 Task: Add snippet "computer".
Action: Mouse moved to (657, 175)
Screenshot: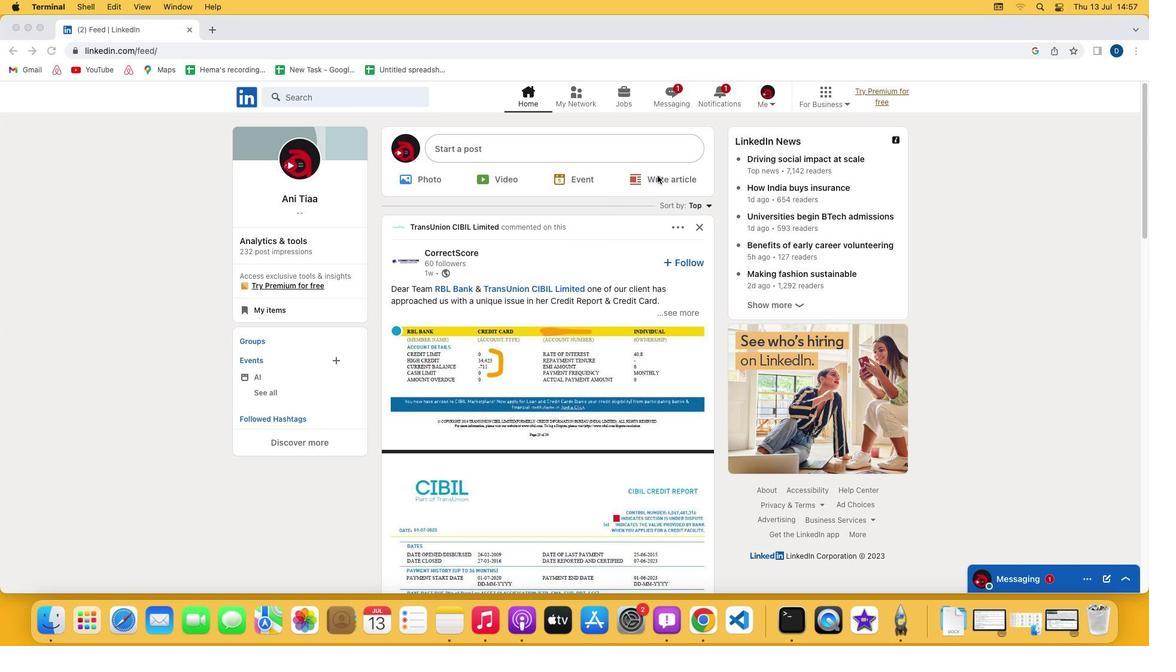 
Action: Mouse pressed left at (657, 175)
Screenshot: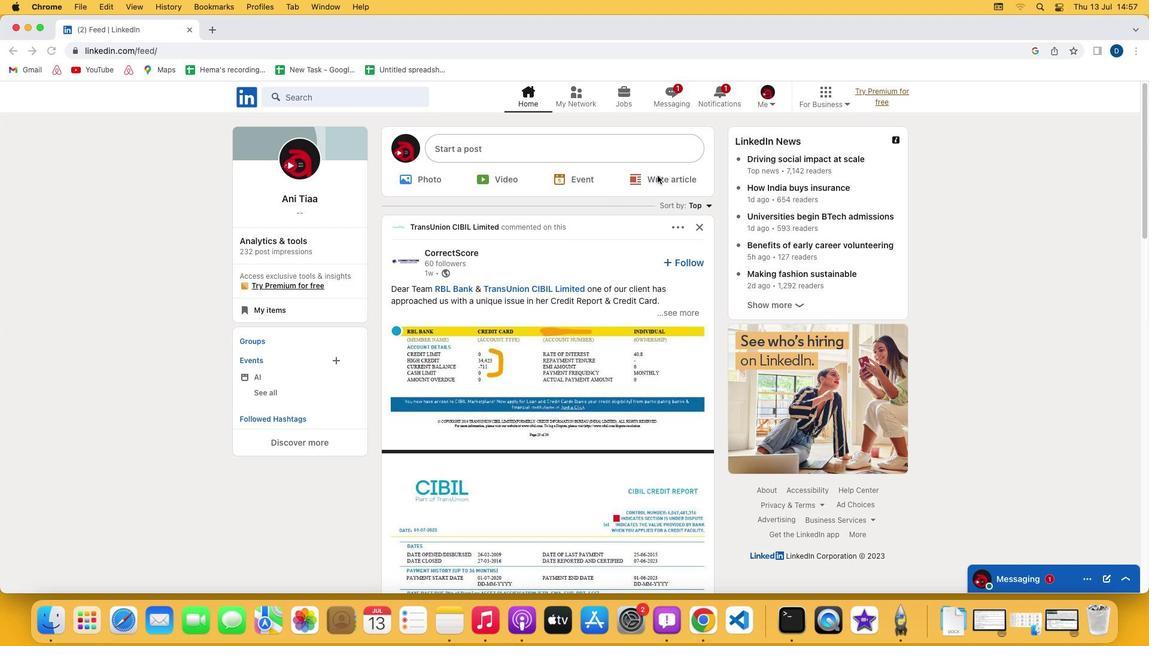 
Action: Mouse pressed left at (657, 175)
Screenshot: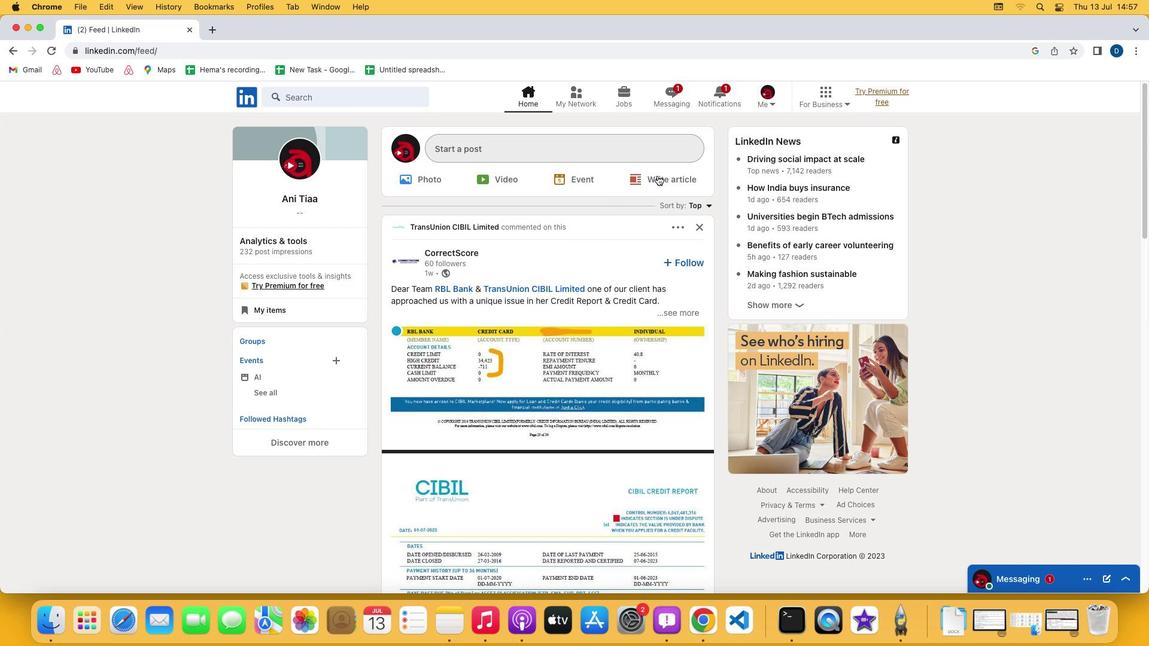 
Action: Mouse moved to (333, 374)
Screenshot: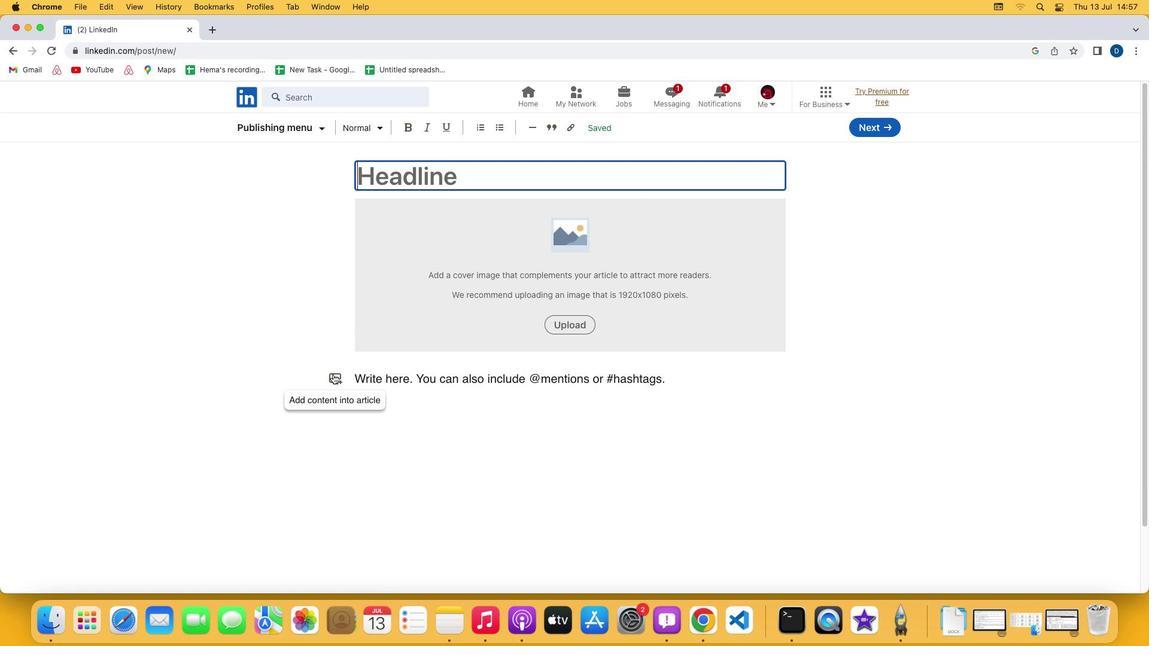 
Action: Mouse pressed left at (333, 374)
Screenshot: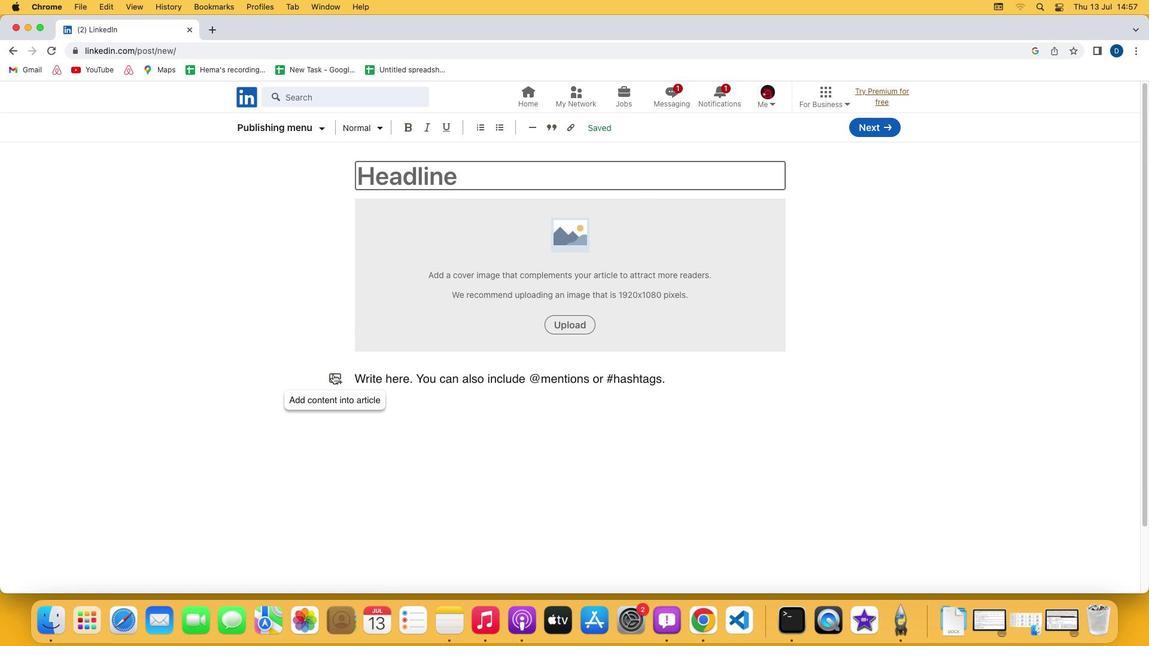 
Action: Mouse moved to (755, 380)
Screenshot: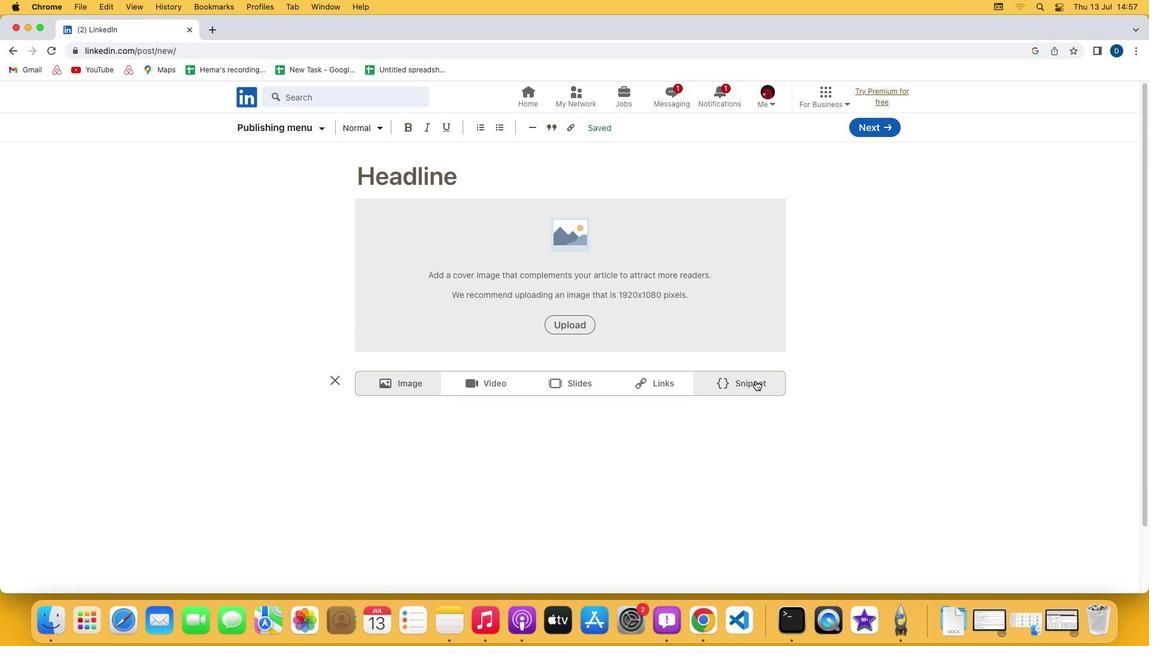 
Action: Mouse pressed left at (755, 380)
Screenshot: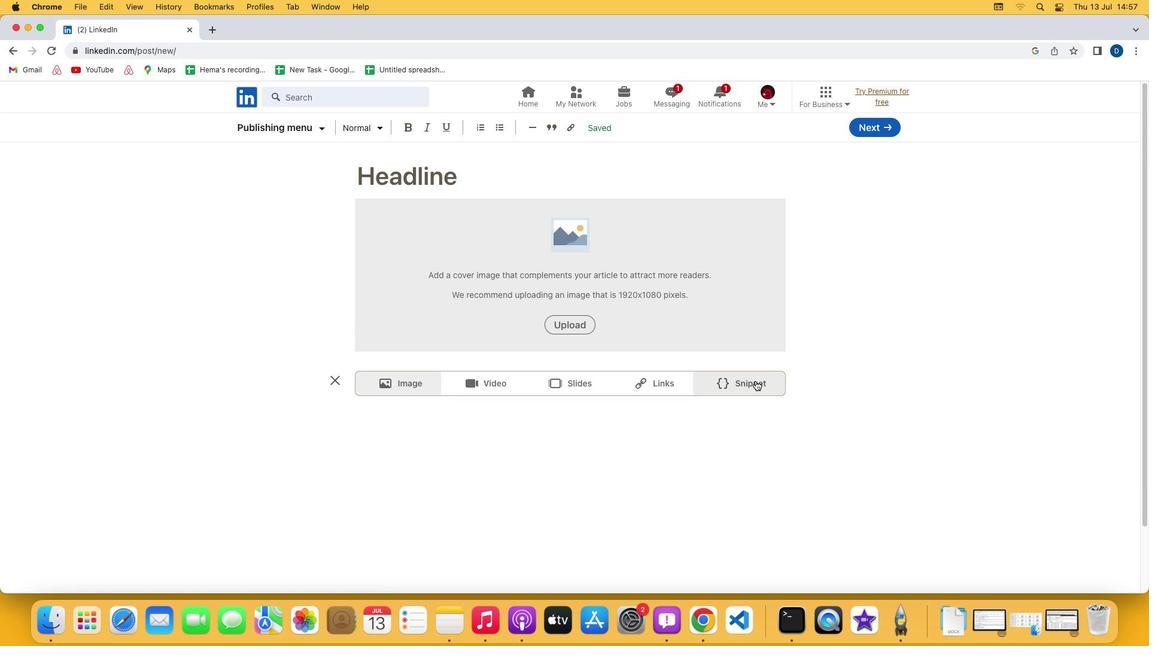 
Action: Mouse moved to (662, 405)
Screenshot: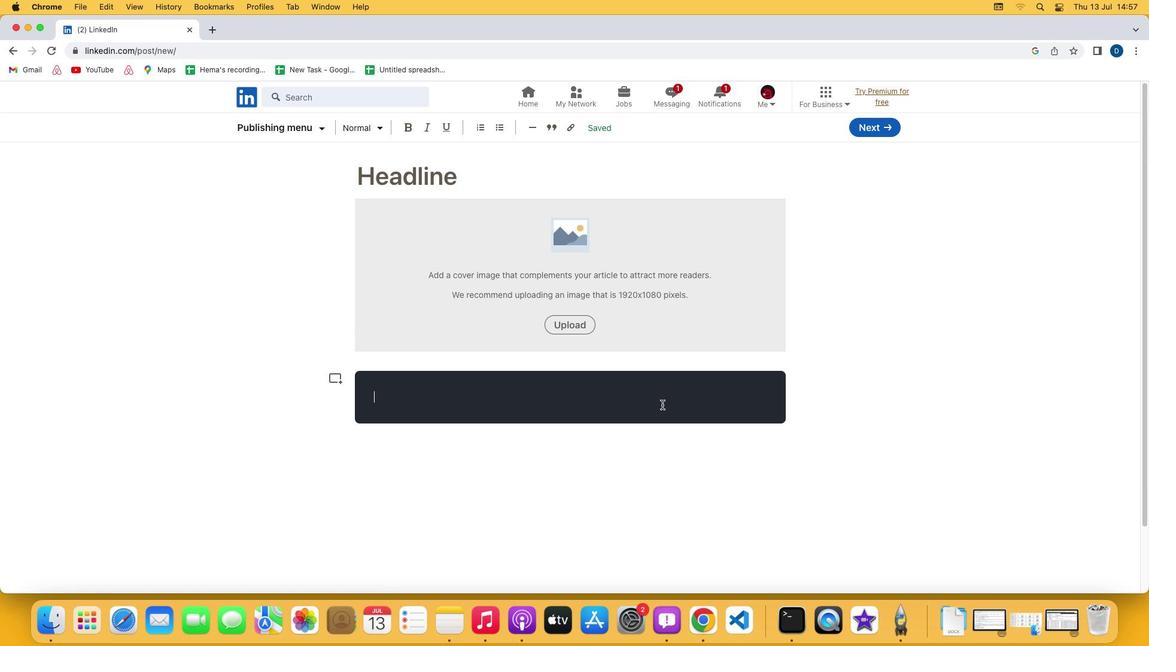 
Action: Key pressed 'c''o''m''p''u''t''e''r'
Screenshot: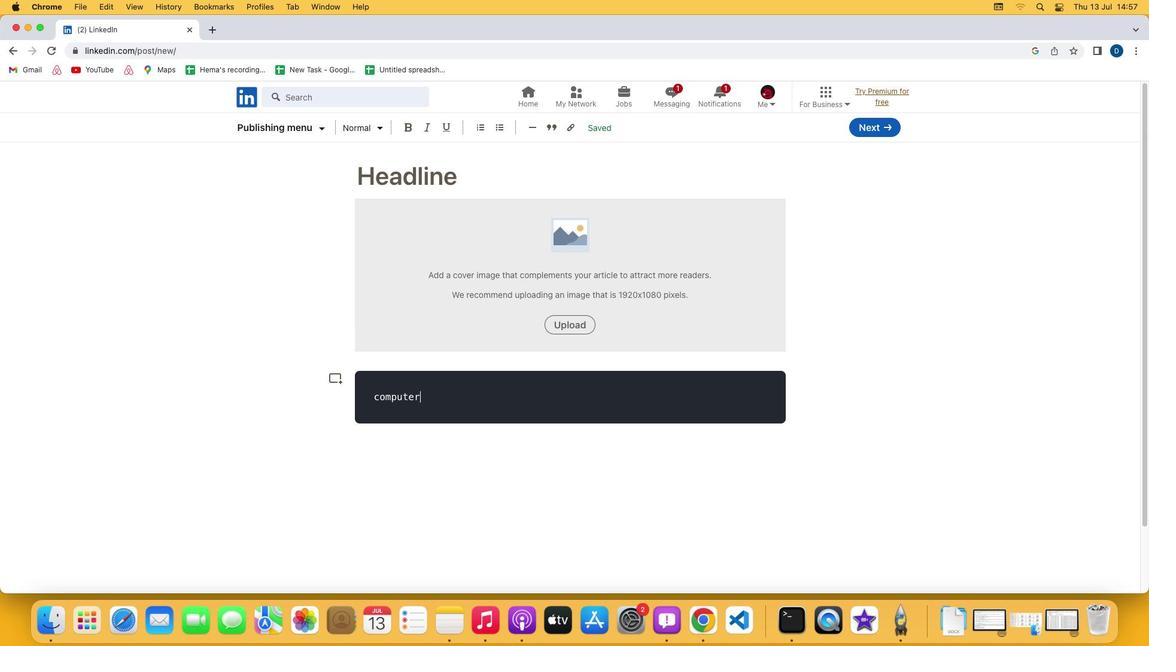 
